 Task: Add a field from the Popular template Priority with name WaveTech.
Action: Mouse moved to (40, 433)
Screenshot: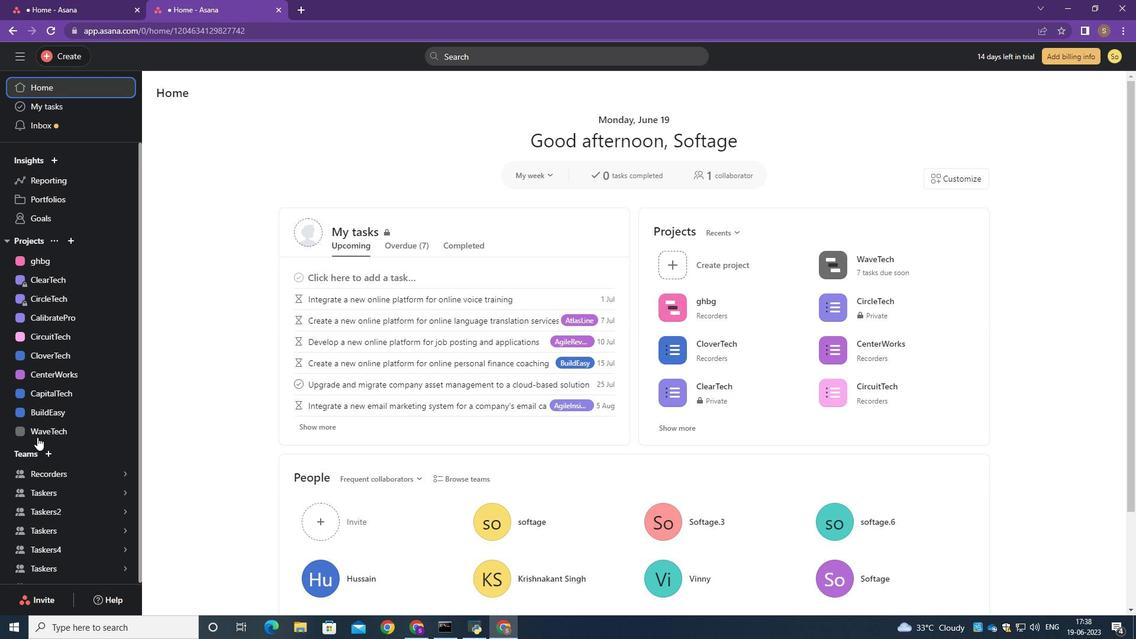 
Action: Mouse pressed left at (40, 433)
Screenshot: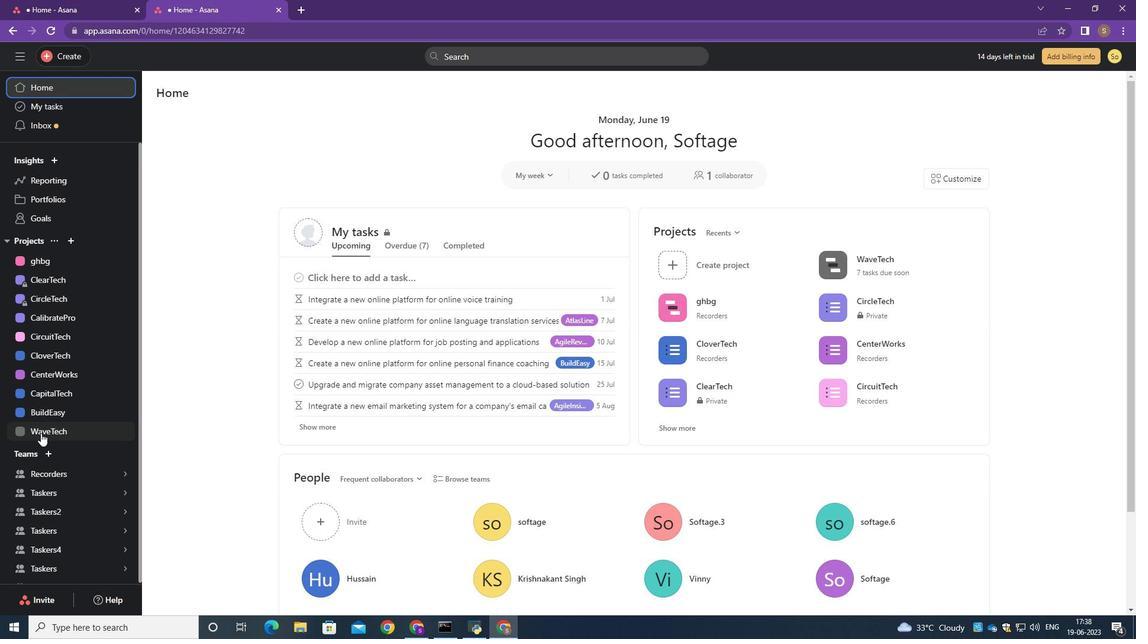 
Action: Mouse moved to (210, 118)
Screenshot: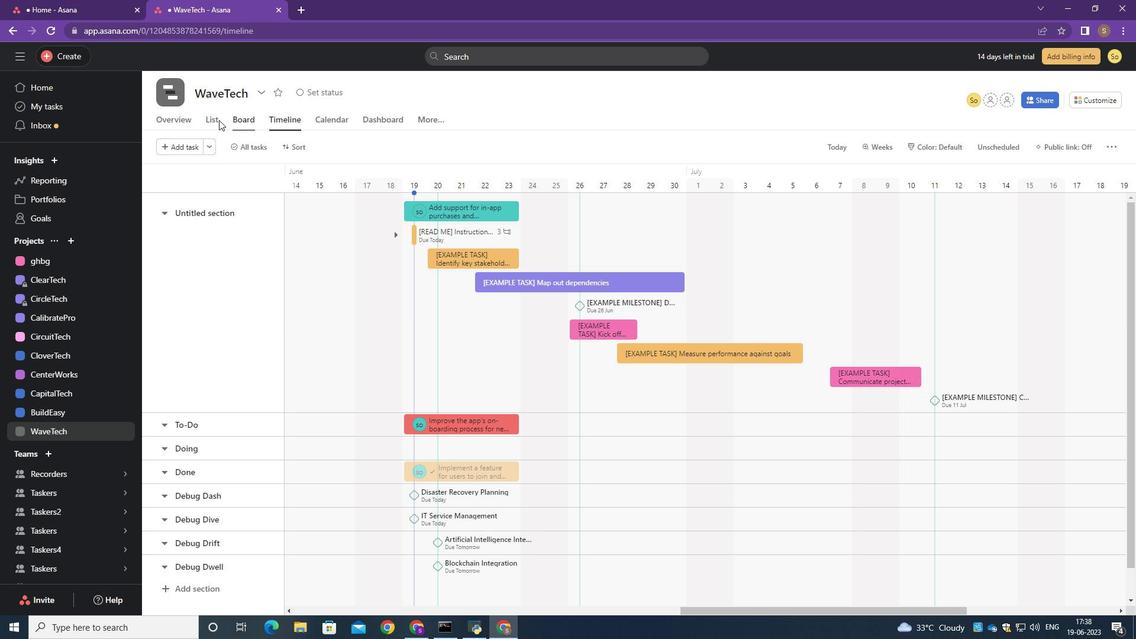 
Action: Mouse pressed left at (210, 118)
Screenshot: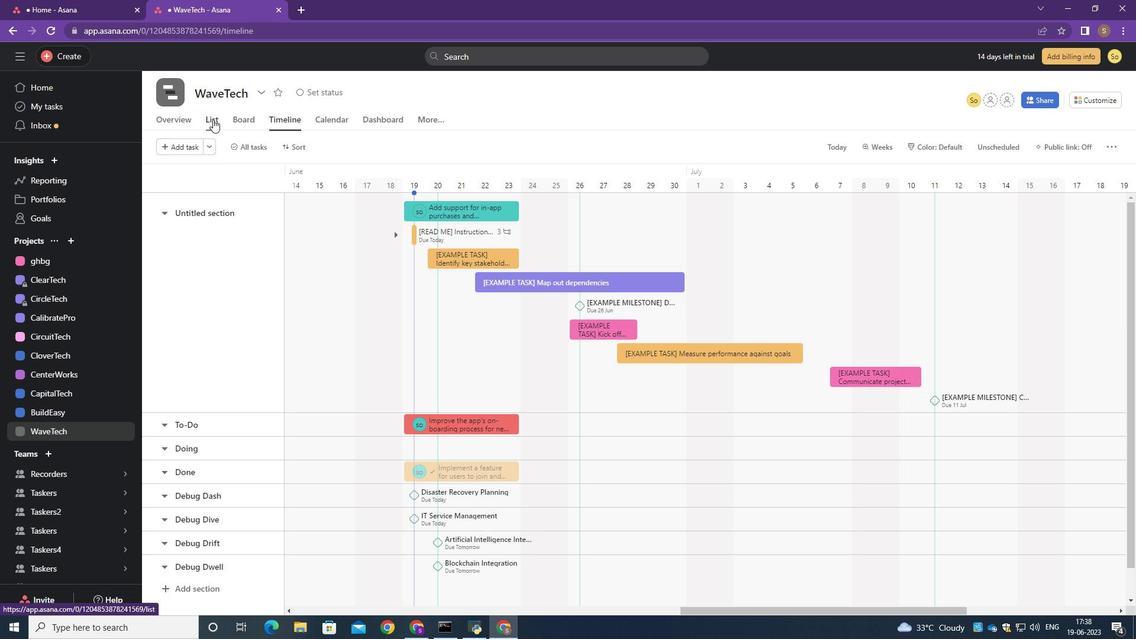 
Action: Mouse moved to (883, 174)
Screenshot: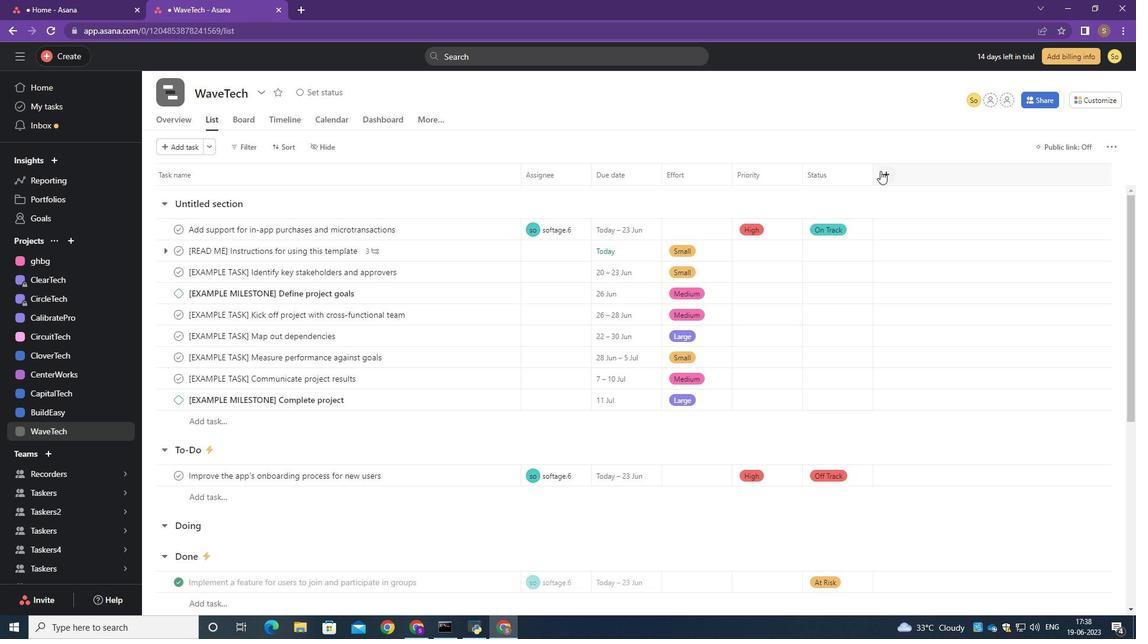 
Action: Mouse pressed left at (883, 174)
Screenshot: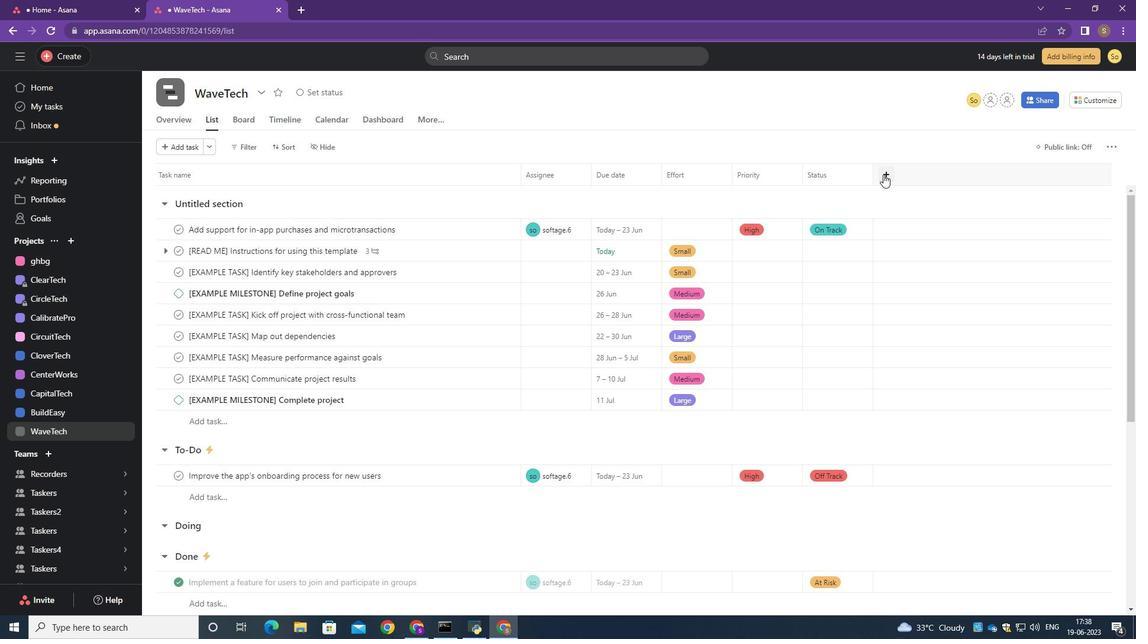 
Action: Mouse moved to (905, 224)
Screenshot: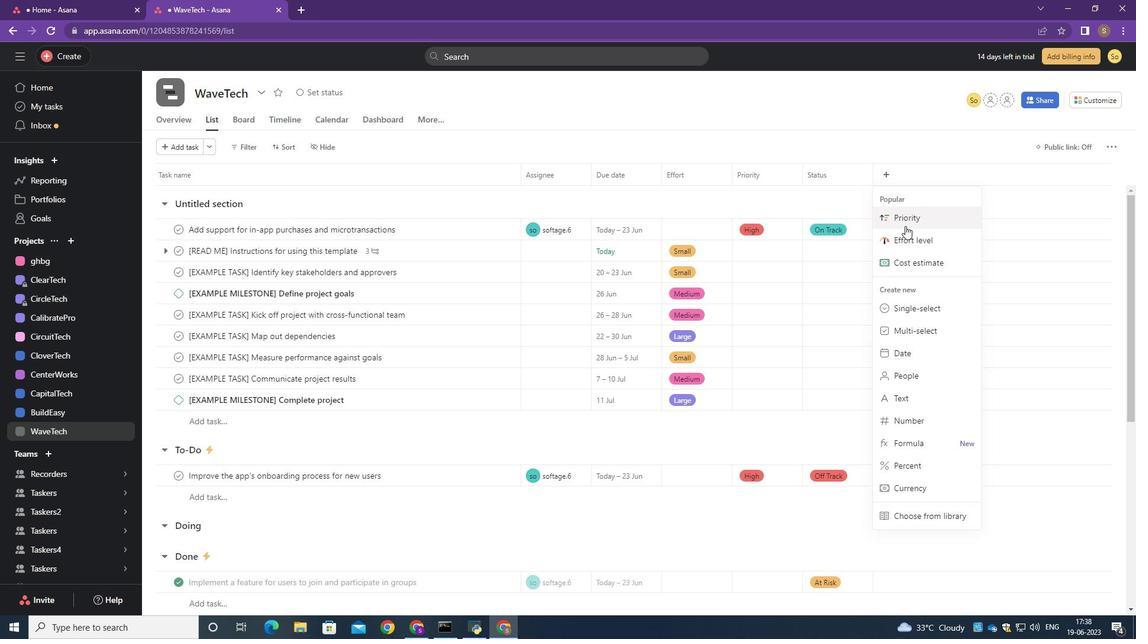 
Action: Mouse pressed left at (905, 224)
Screenshot: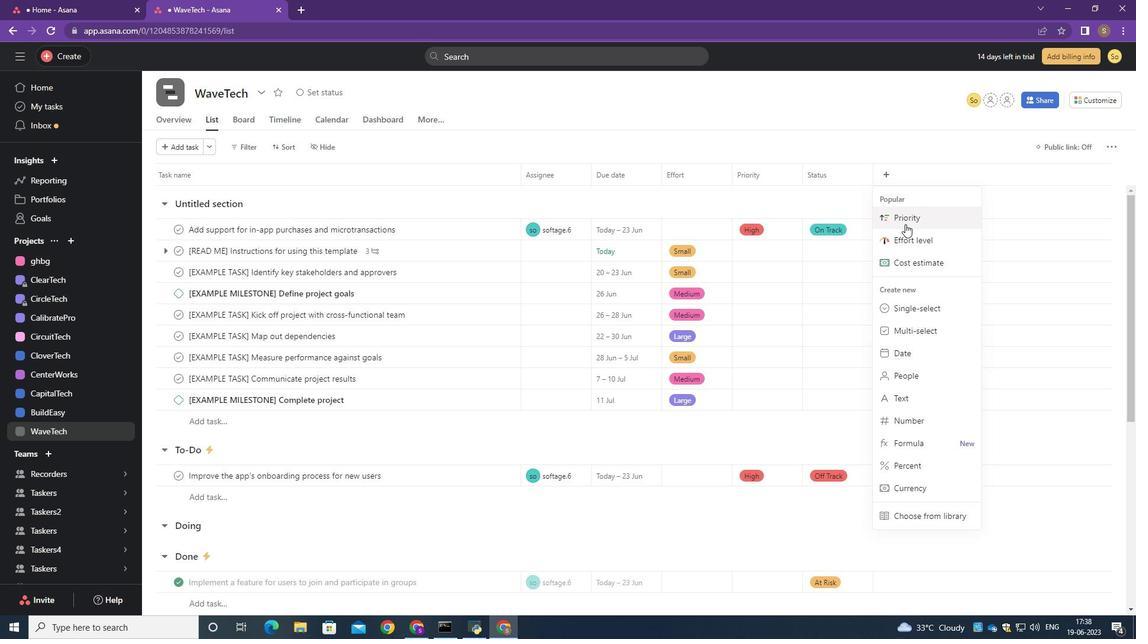 
Action: Mouse moved to (478, 164)
Screenshot: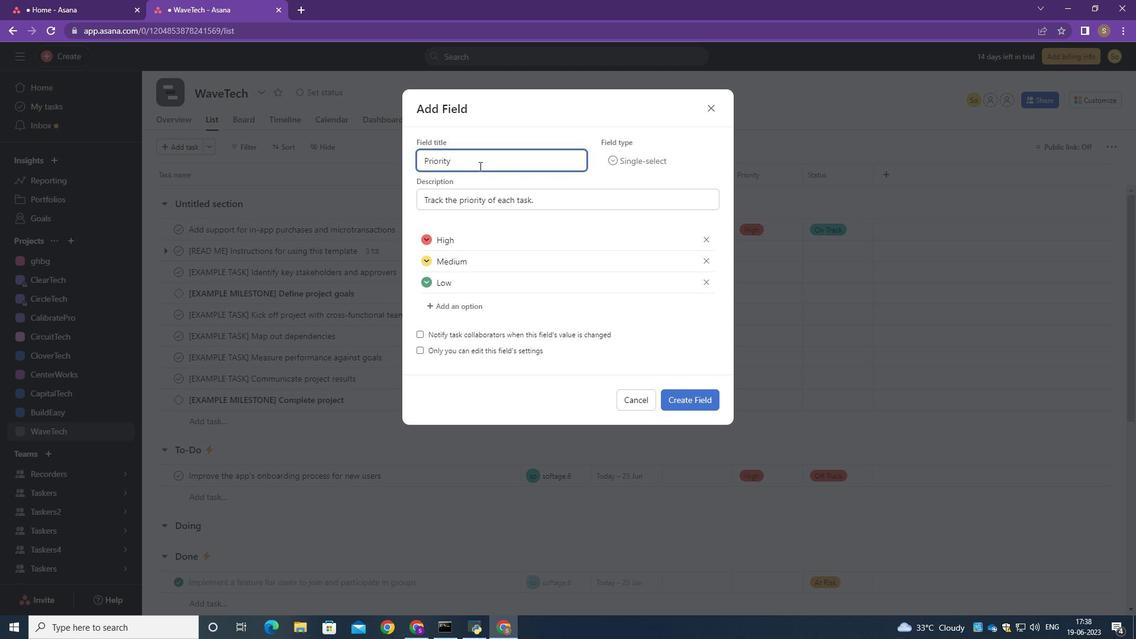 
Action: Key pressed <Key.backspace><Key.backspace><Key.backspace><Key.backspace><Key.backspace><Key.backspace><Key.backspace><Key.backspace><Key.backspace><Key.backspace><Key.backspace><Key.backspace><Key.backspace><Key.caps_lock>W<Key.caps_lock>ave<Key.caps_lock><Key.caps_lock>t<Key.backspace><Key.caps_lock>T<Key.caps_lock>ech
Screenshot: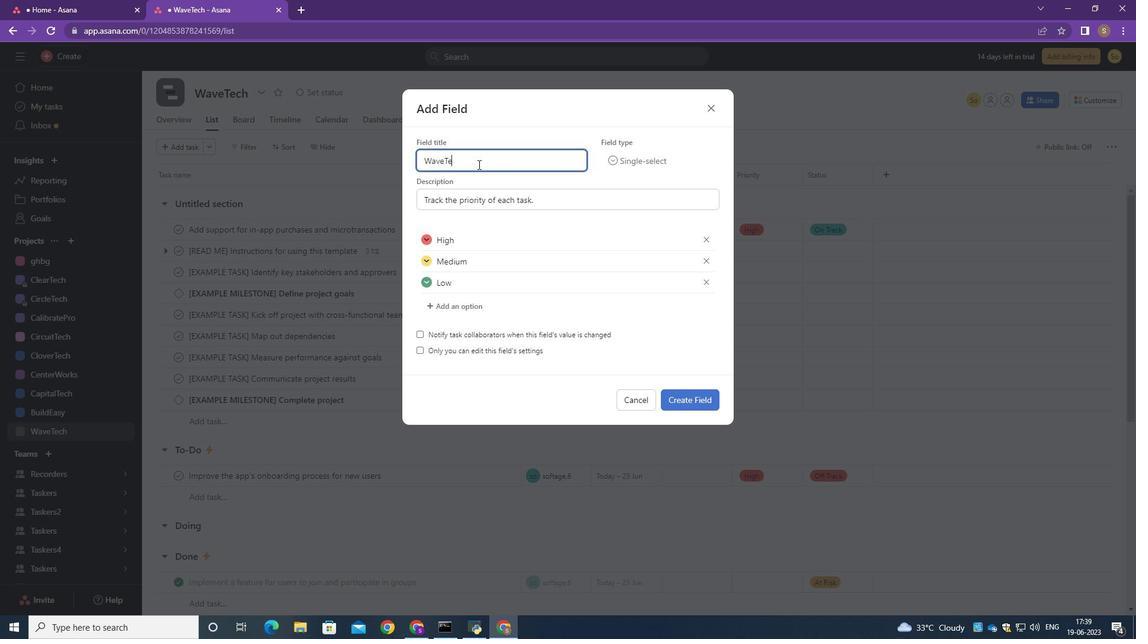 
Action: Mouse moved to (699, 398)
Screenshot: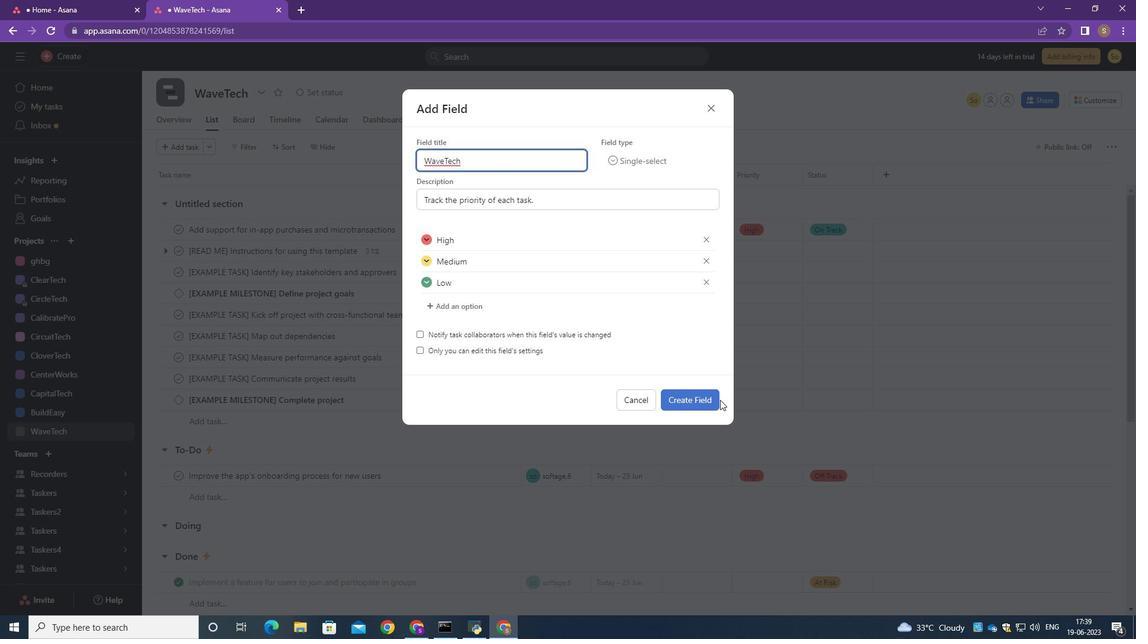 
Action: Mouse pressed left at (699, 398)
Screenshot: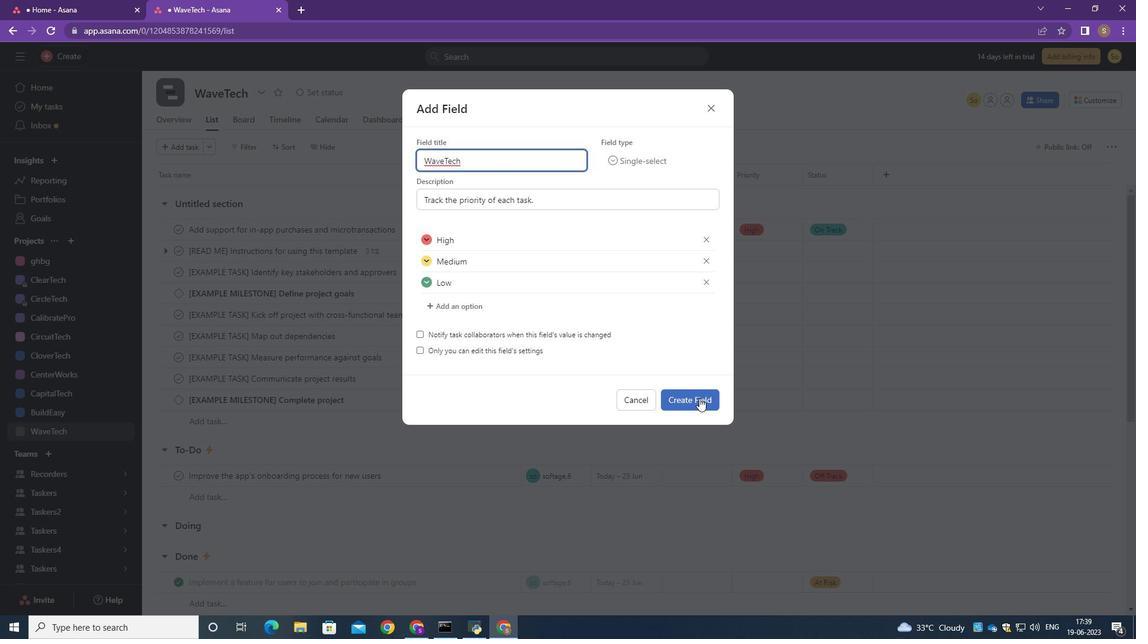 
